 Task: Select the onenote (desktop) to print the document.
Action: Mouse moved to (81, 138)
Screenshot: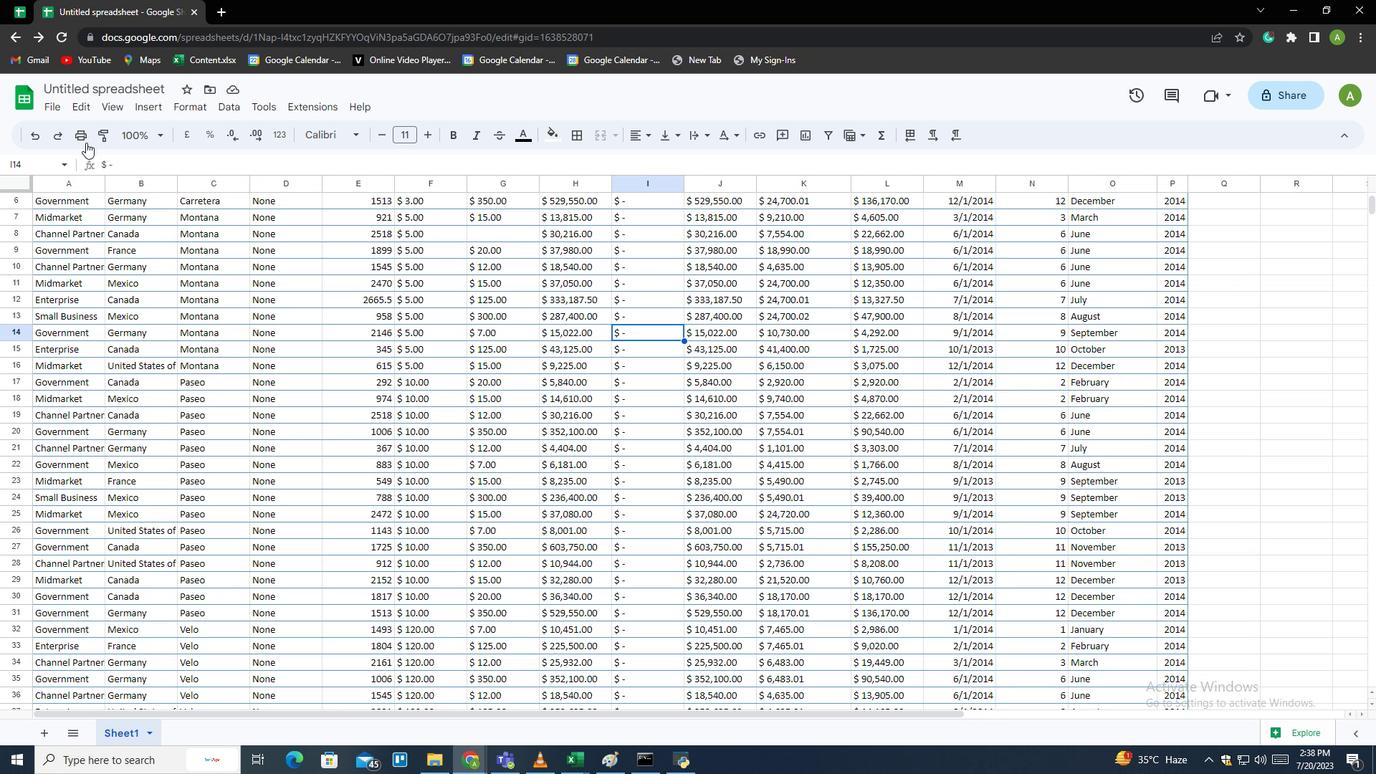 
Action: Mouse pressed left at (81, 138)
Screenshot: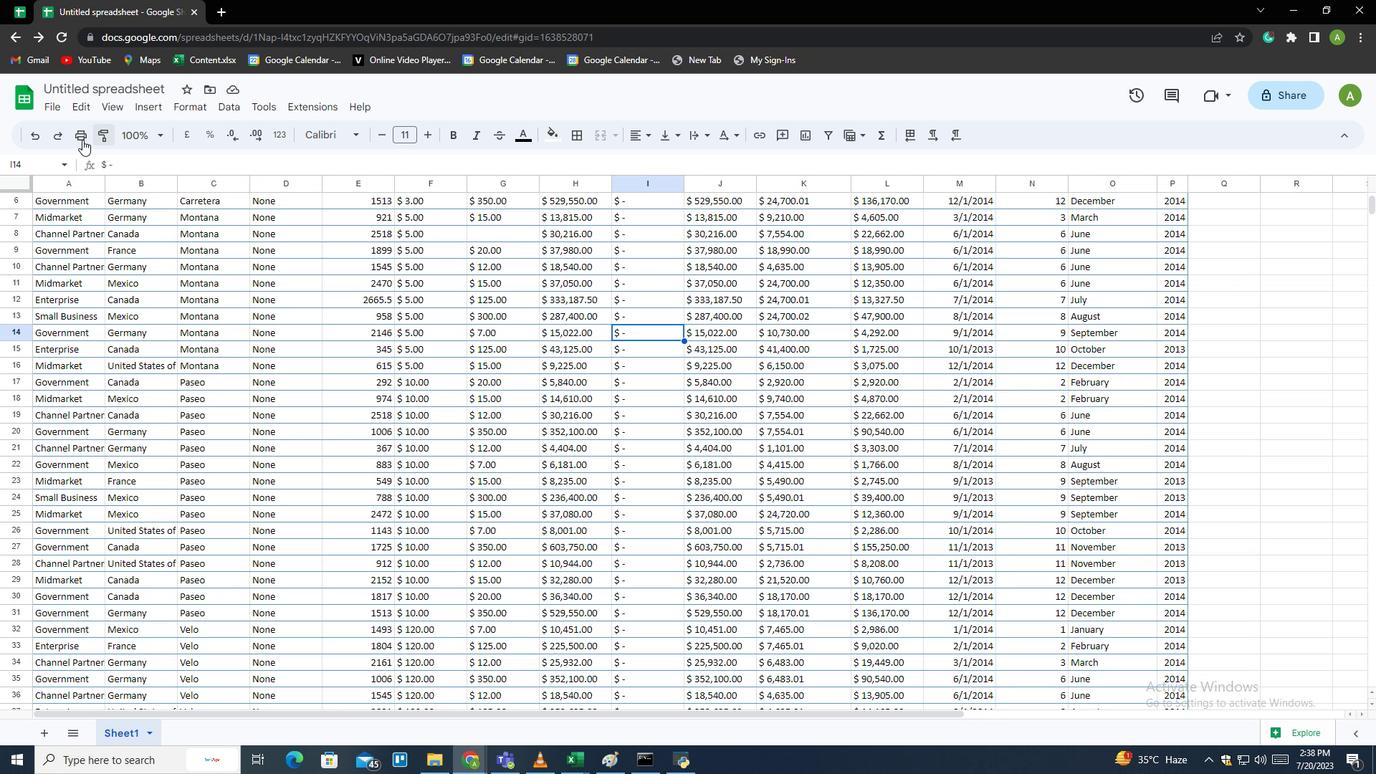 
Action: Mouse moved to (1313, 96)
Screenshot: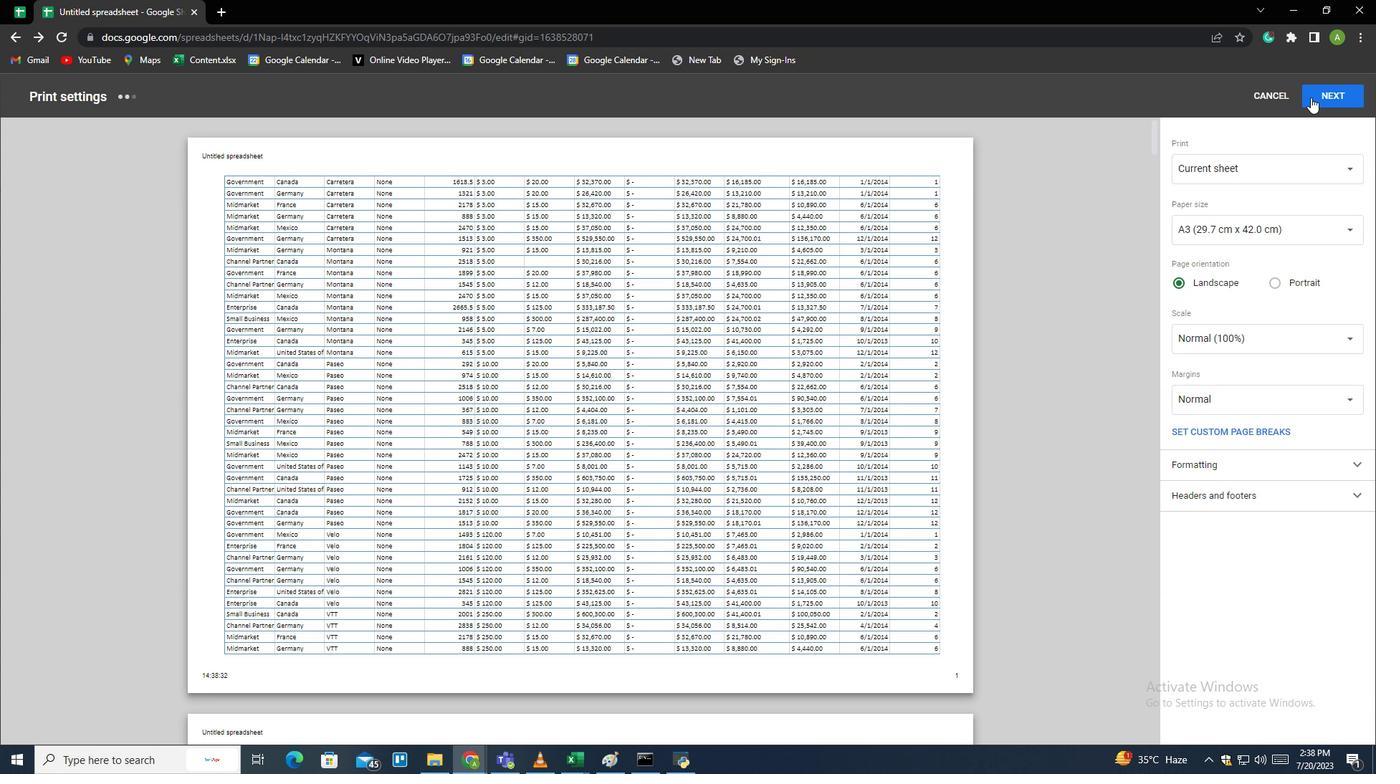 
Action: Mouse pressed left at (1313, 96)
Screenshot: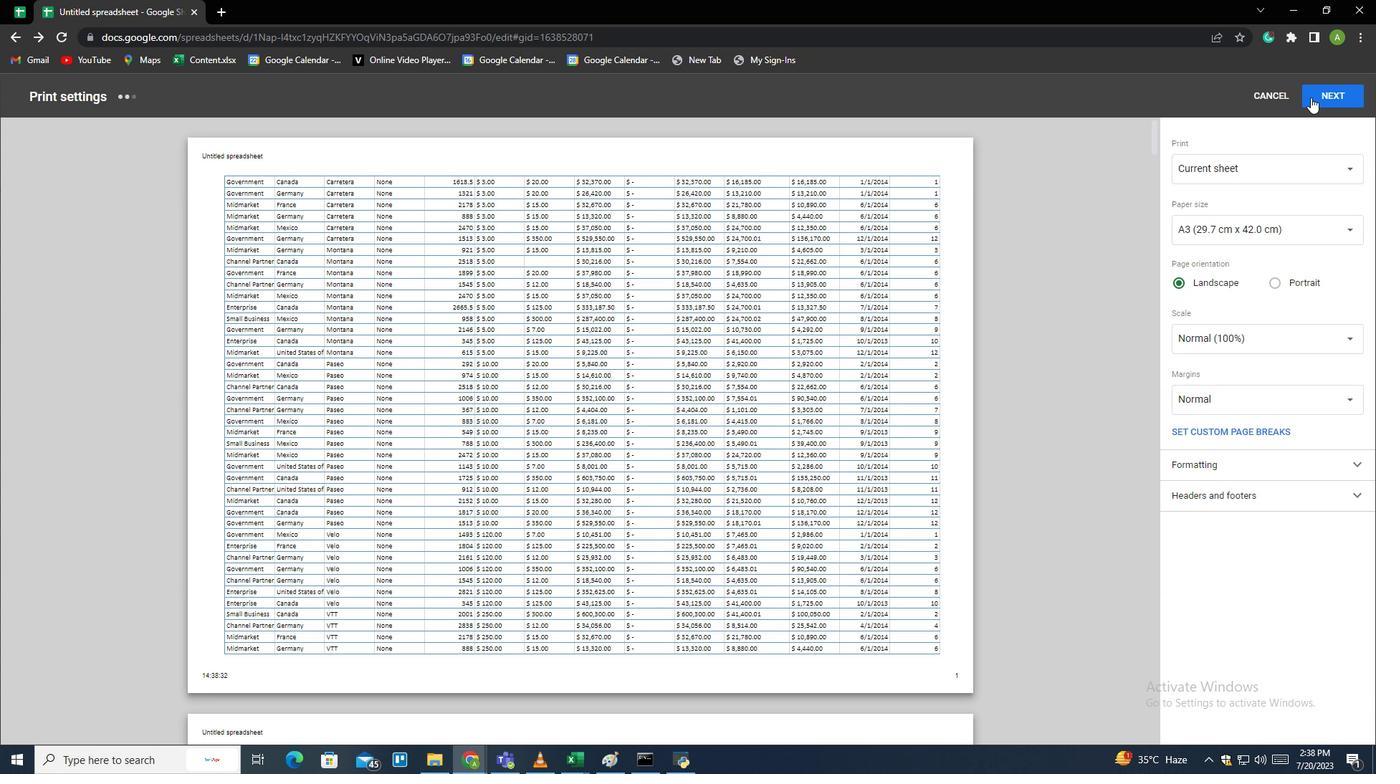 
Action: Mouse moved to (1023, 111)
Screenshot: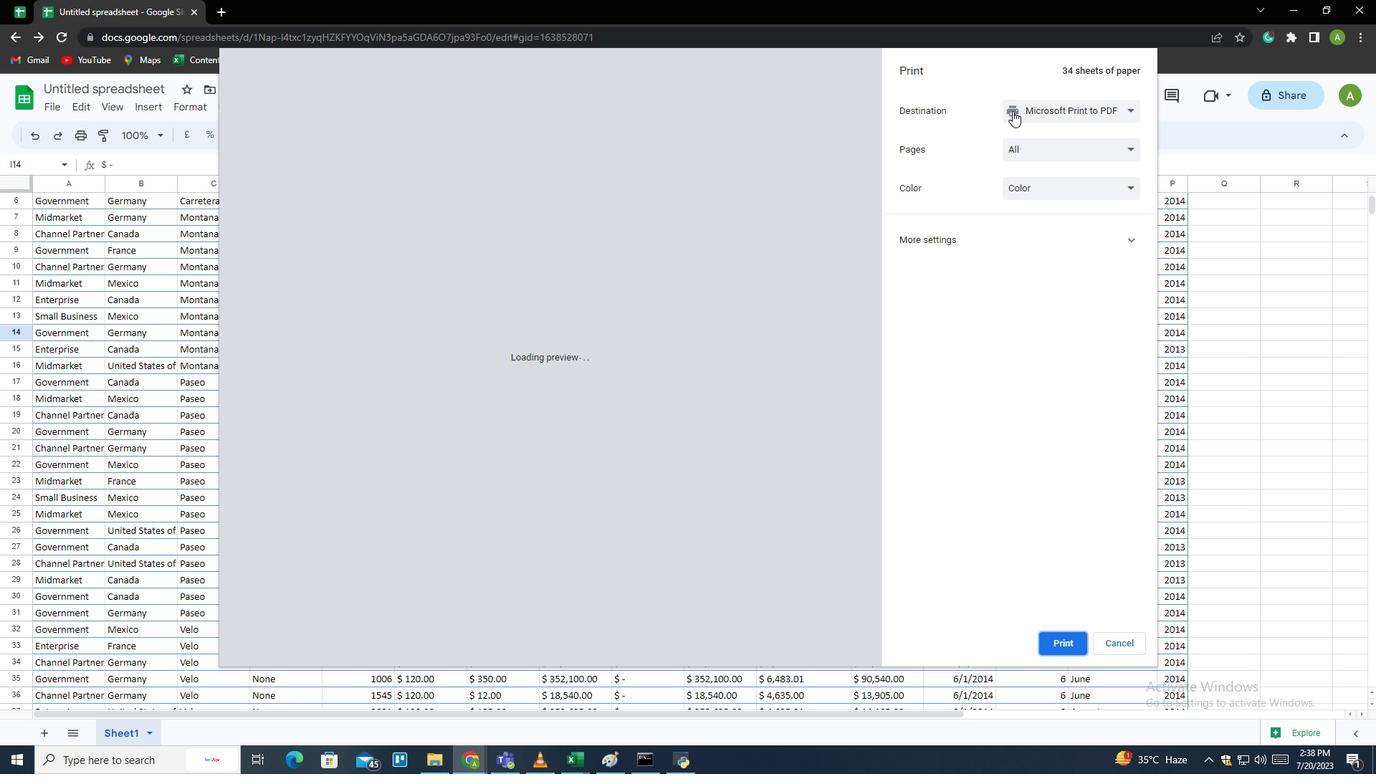 
Action: Mouse pressed left at (1023, 111)
Screenshot: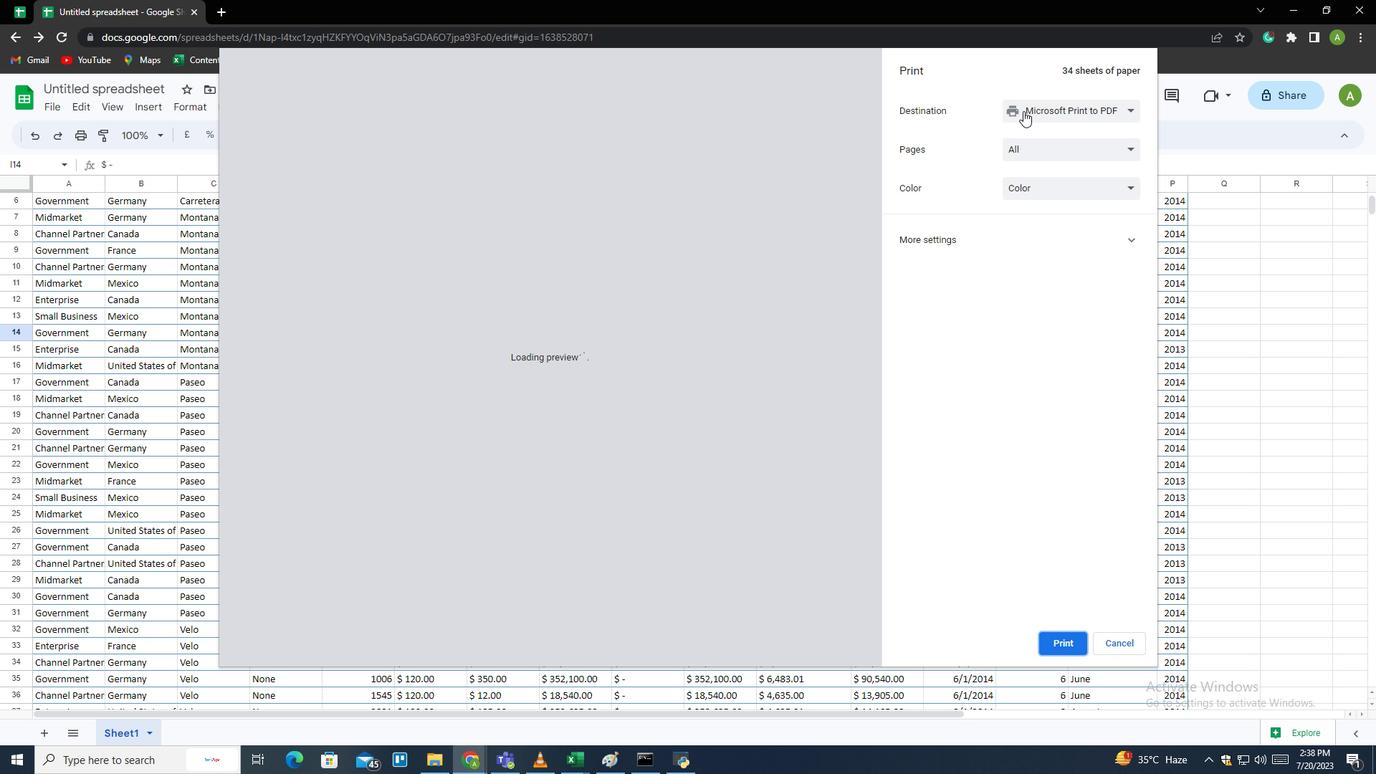 
Action: Mouse moved to (1042, 135)
Screenshot: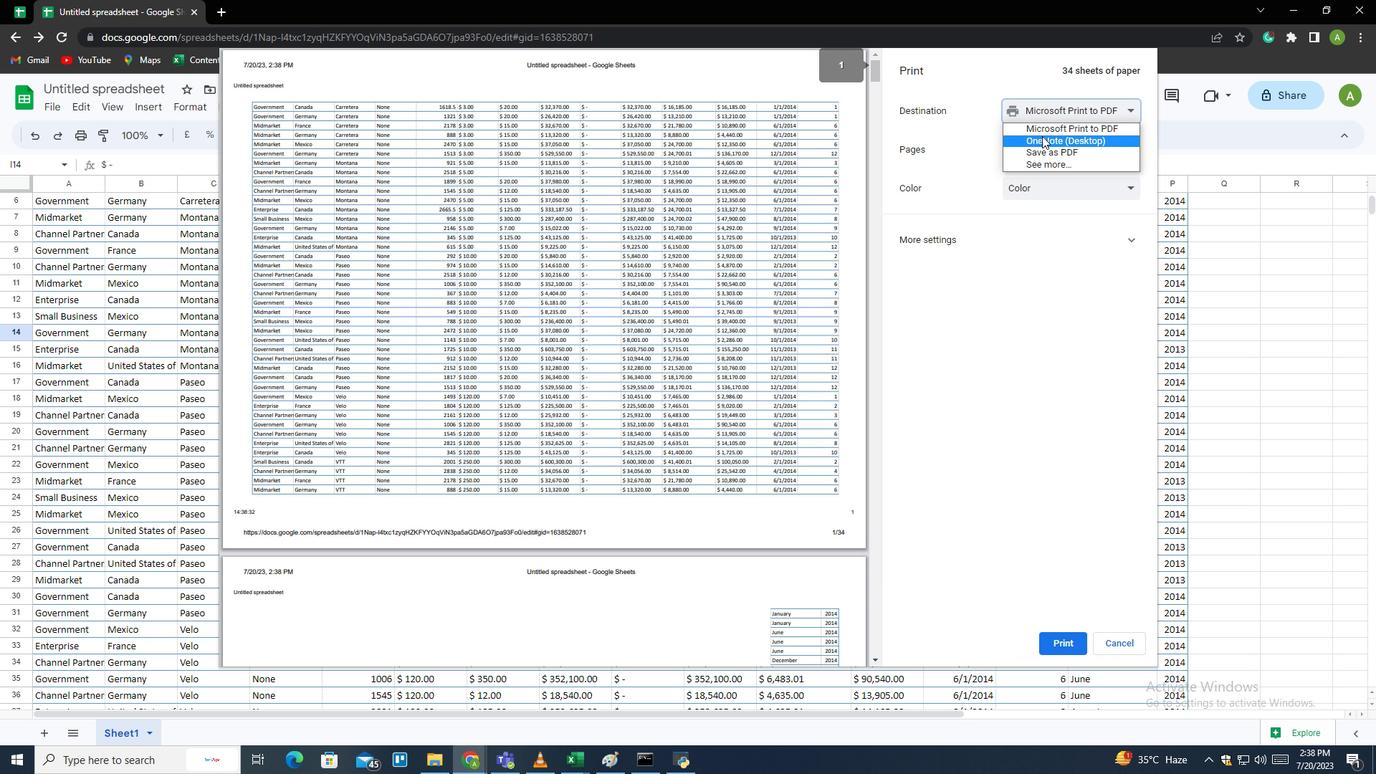 
Action: Mouse pressed left at (1042, 135)
Screenshot: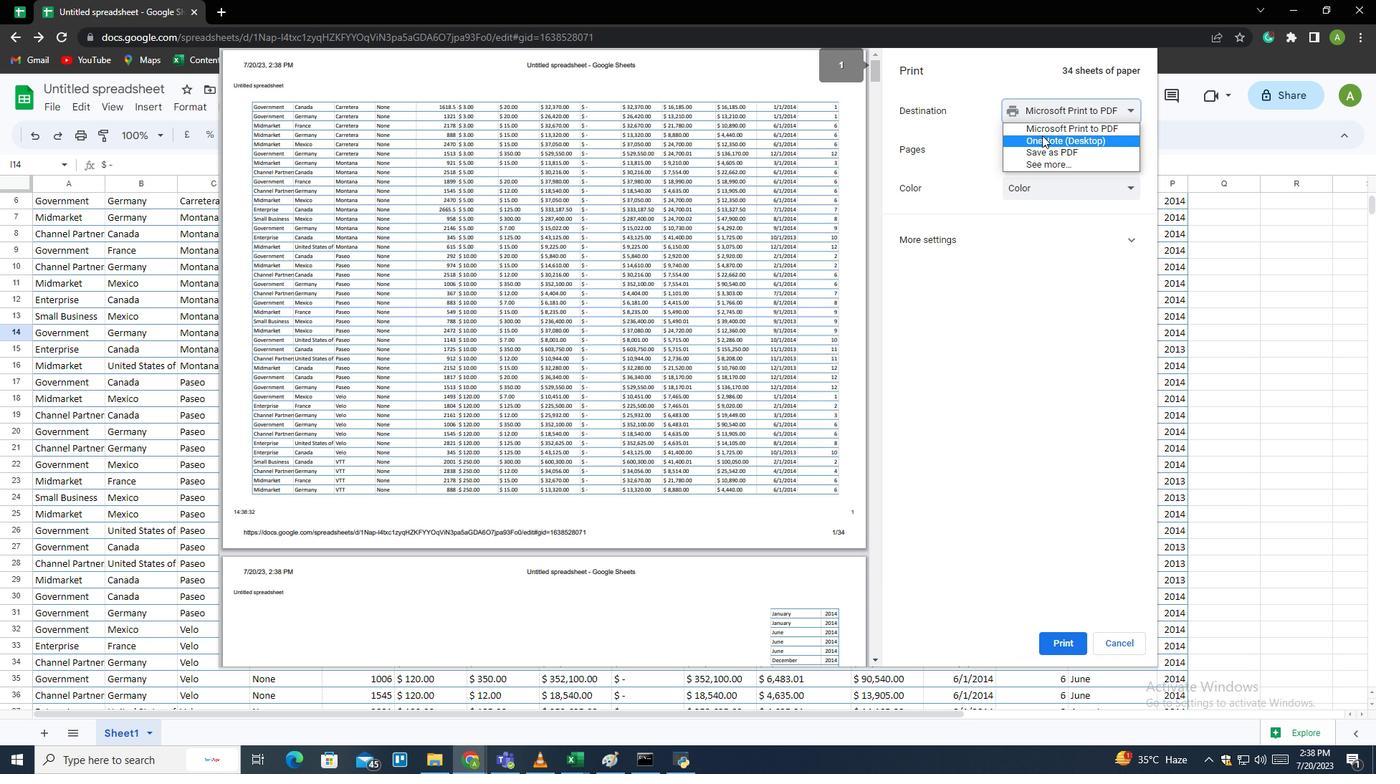 
Action: Mouse moved to (1052, 587)
Screenshot: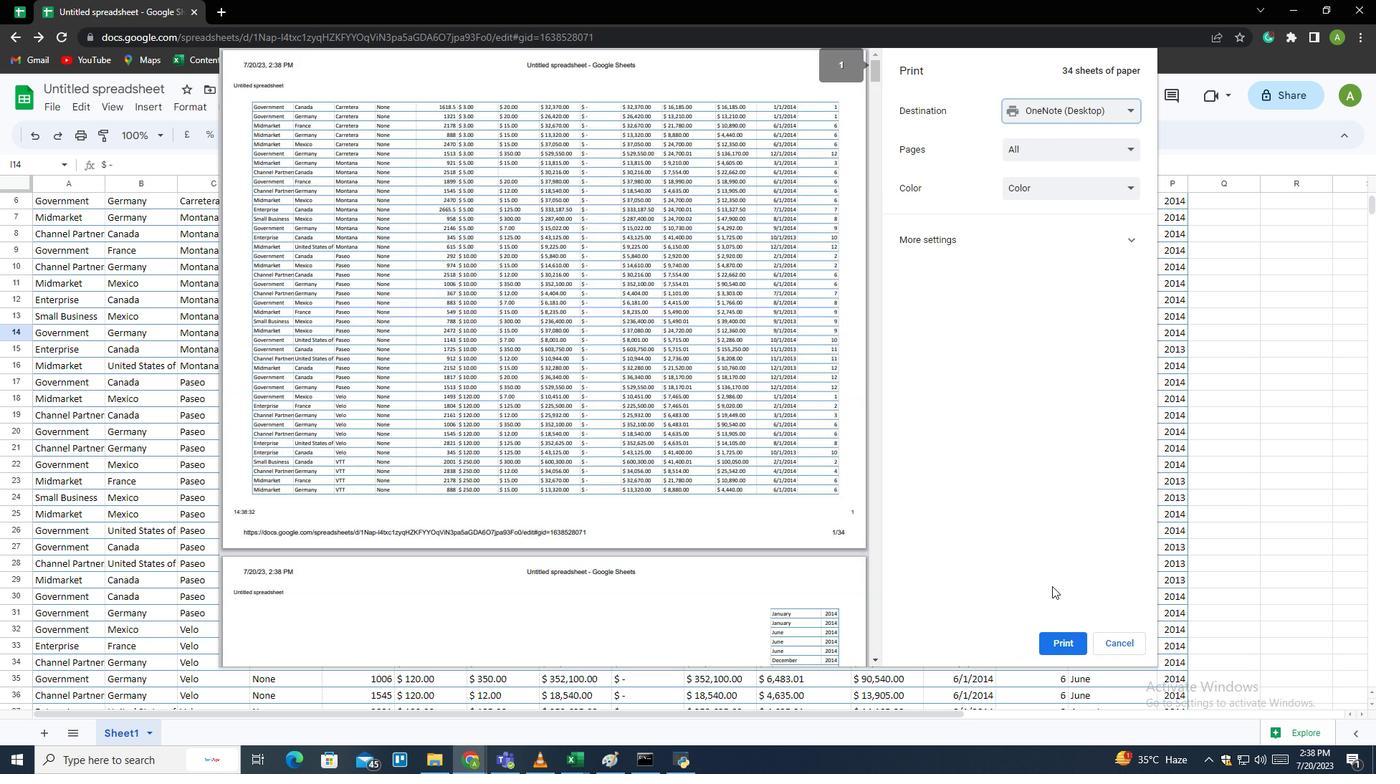 
